 Task: Create in the project TreatWorks and in the Backlog issue 'Changes made by one user not being visible to another user' a child issue 'Email campaign segmentation and personalization remediation and testing', and assign it to team member softage.2@softage.net.
Action: Mouse moved to (570, 535)
Screenshot: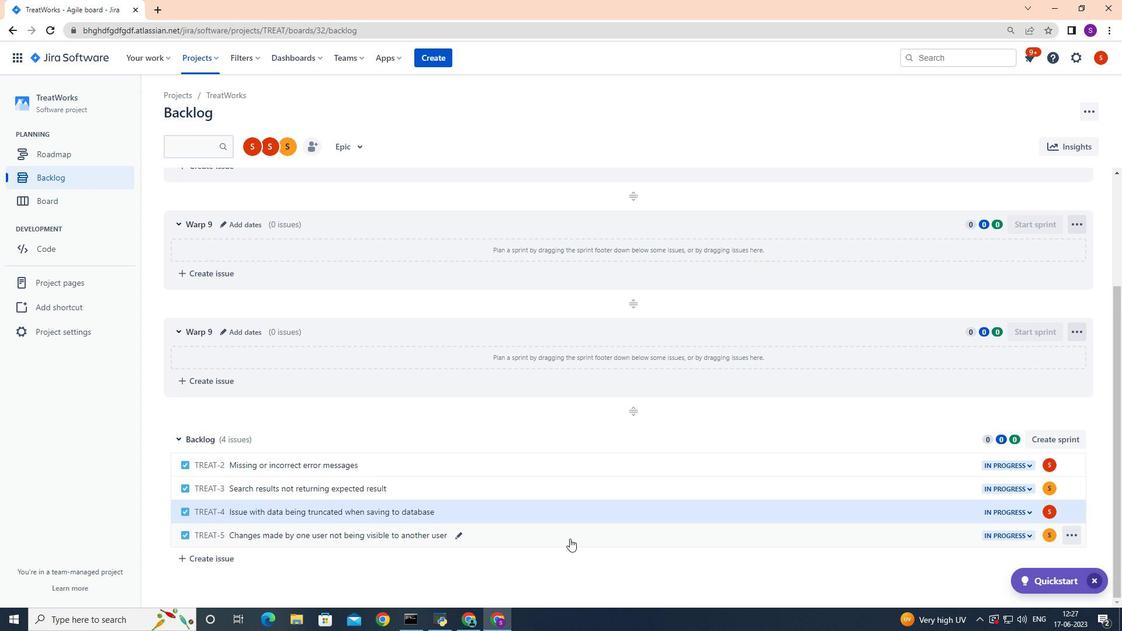 
Action: Mouse pressed left at (570, 535)
Screenshot: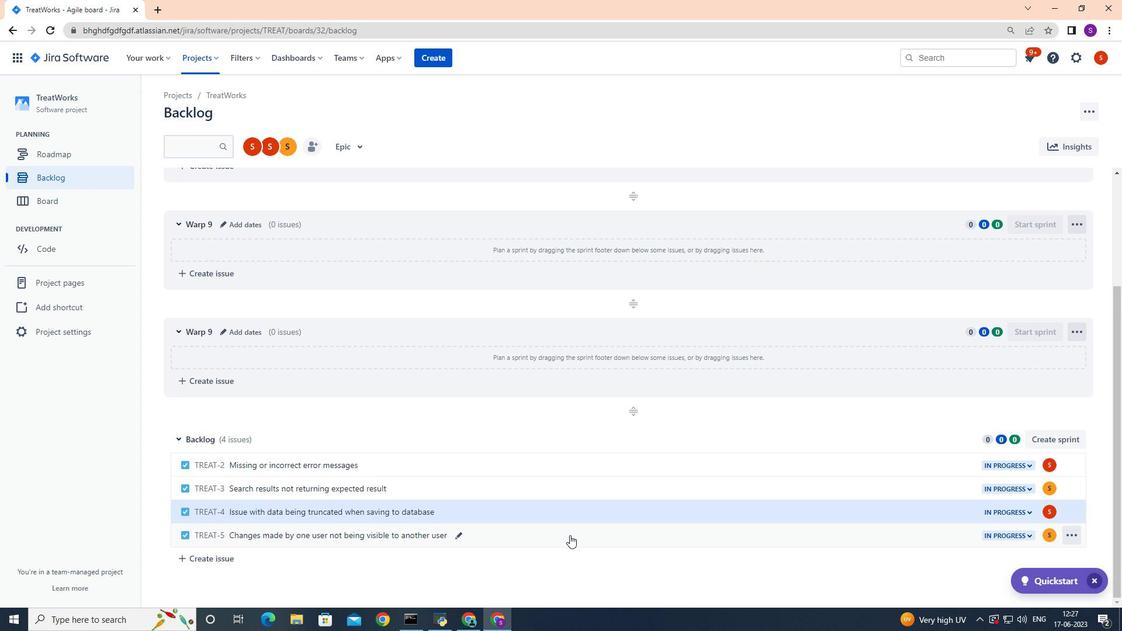 
Action: Mouse moved to (916, 249)
Screenshot: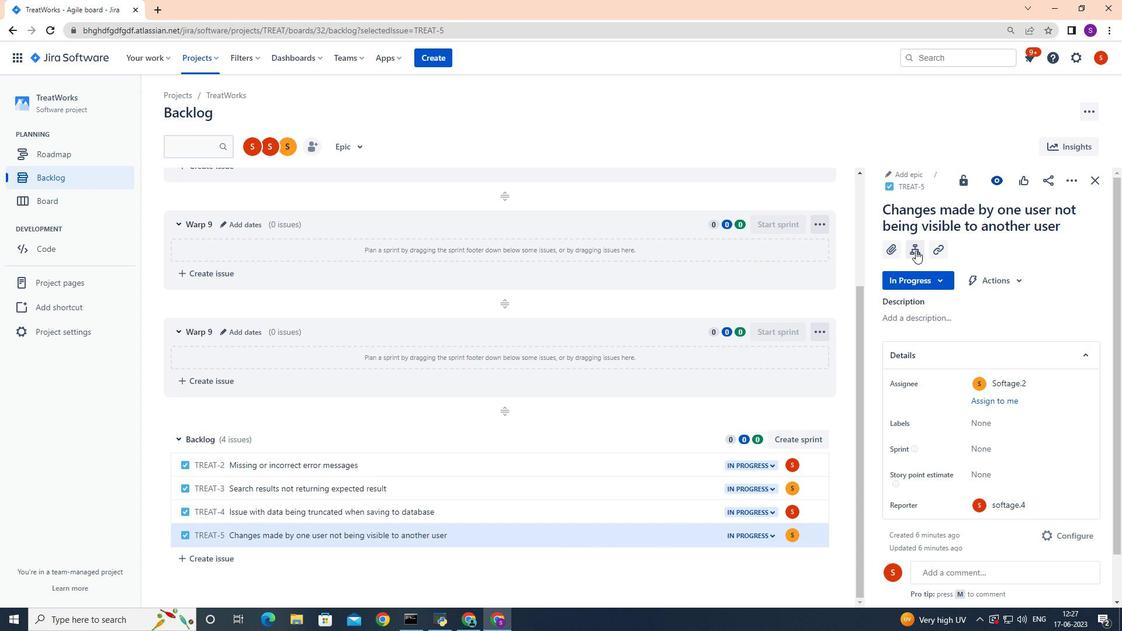 
Action: Mouse pressed left at (916, 249)
Screenshot: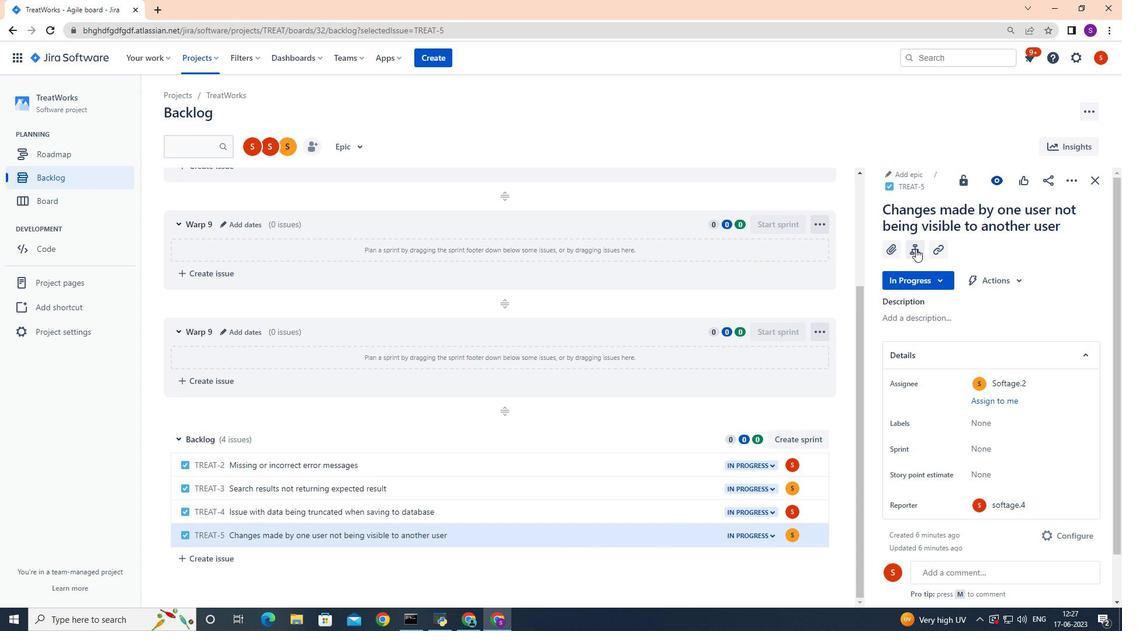 
Action: Mouse moved to (919, 247)
Screenshot: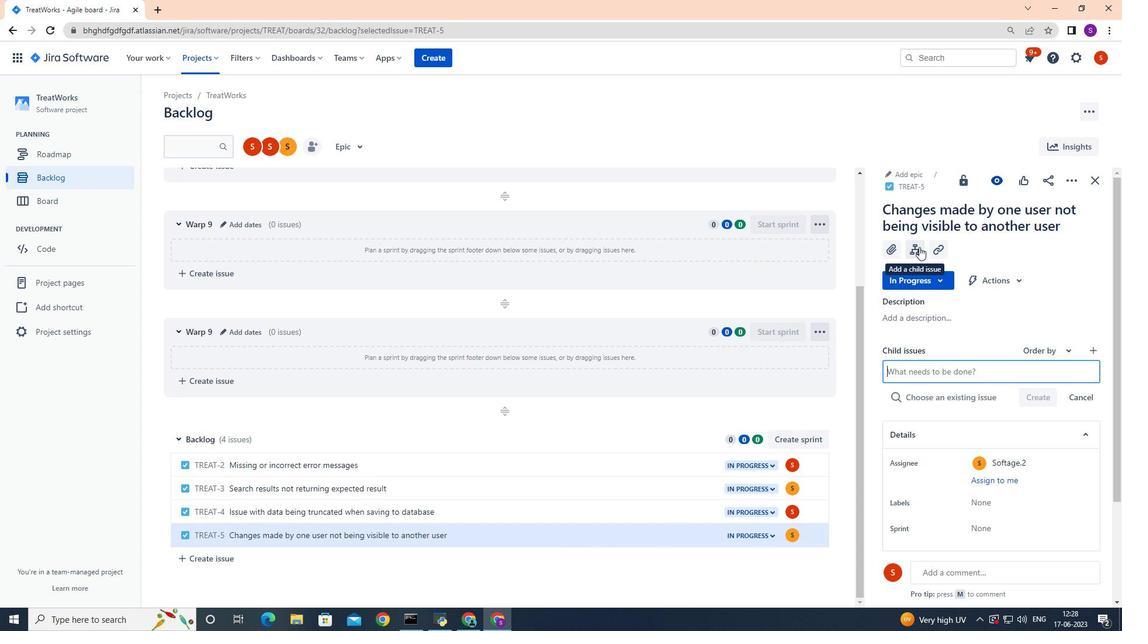 
Action: Key pressed <Key.shift>Email<Key.space>campaigns<Key.space>segmentation<Key.space>and<Key.space>personalization<Key.space>remediation<Key.space>and<Key.space>testing<Key.enter>
Screenshot: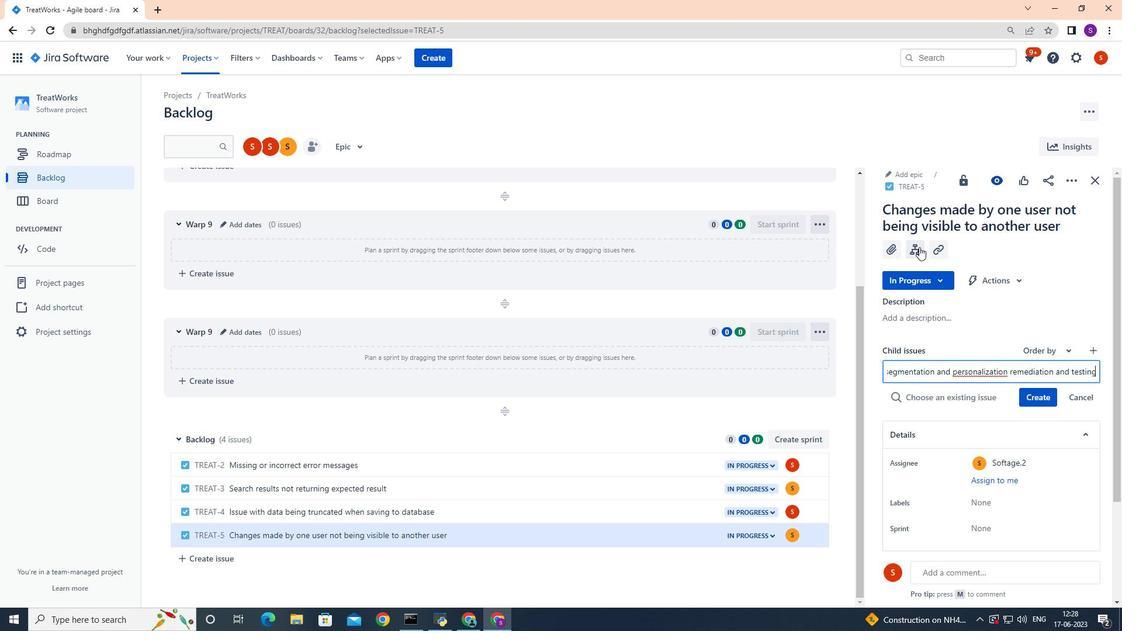 
Action: Mouse moved to (1044, 374)
Screenshot: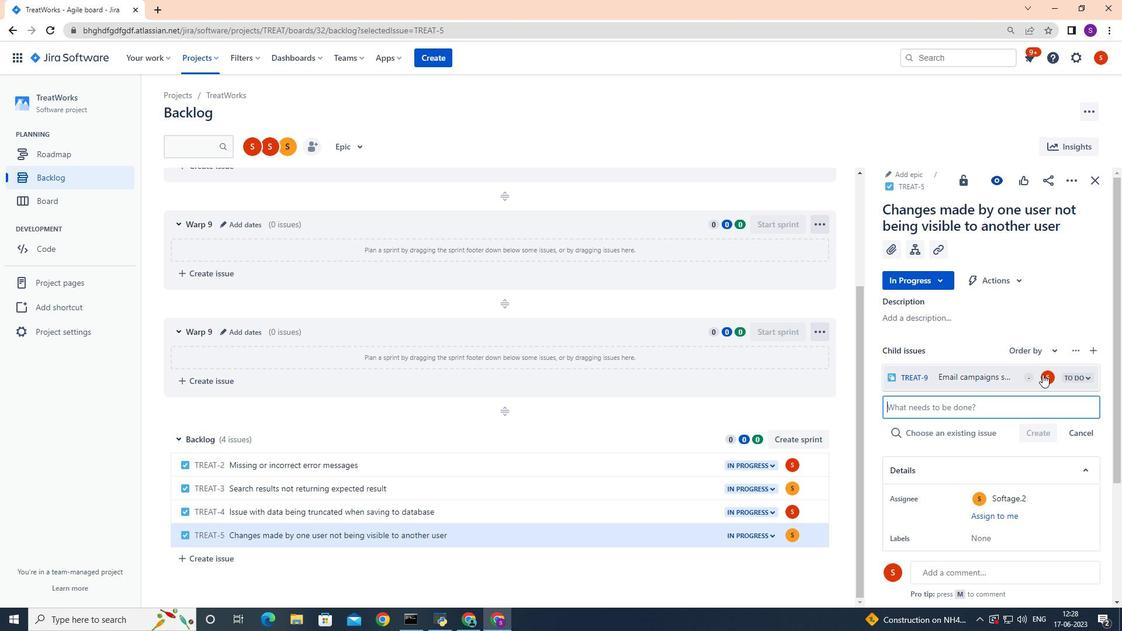 
Action: Mouse pressed left at (1044, 374)
Screenshot: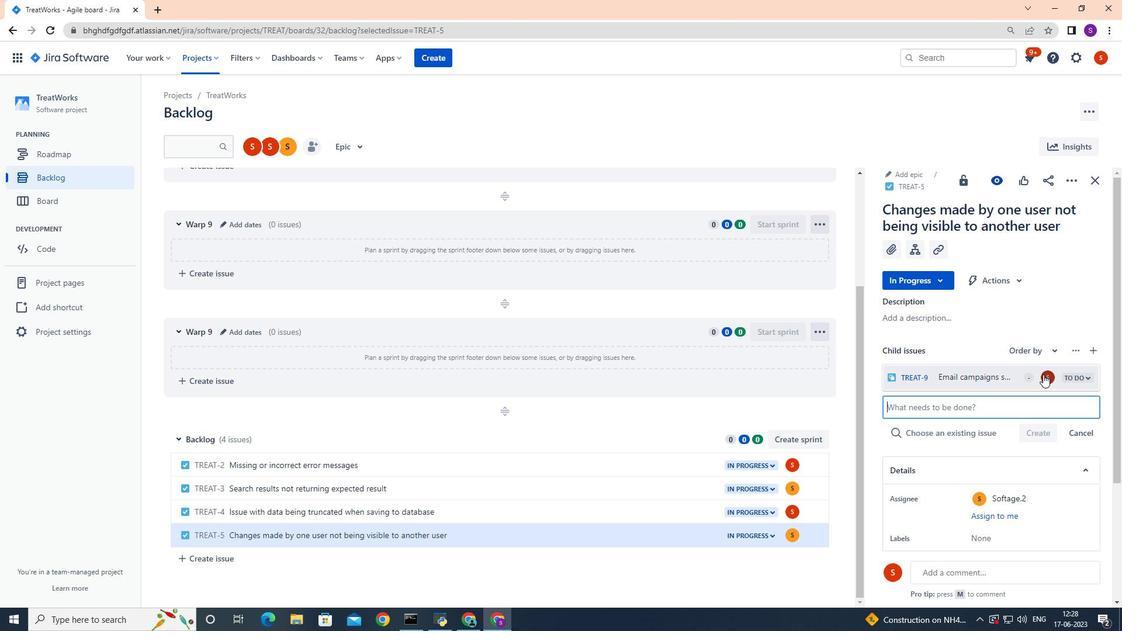 
Action: Mouse moved to (1048, 374)
Screenshot: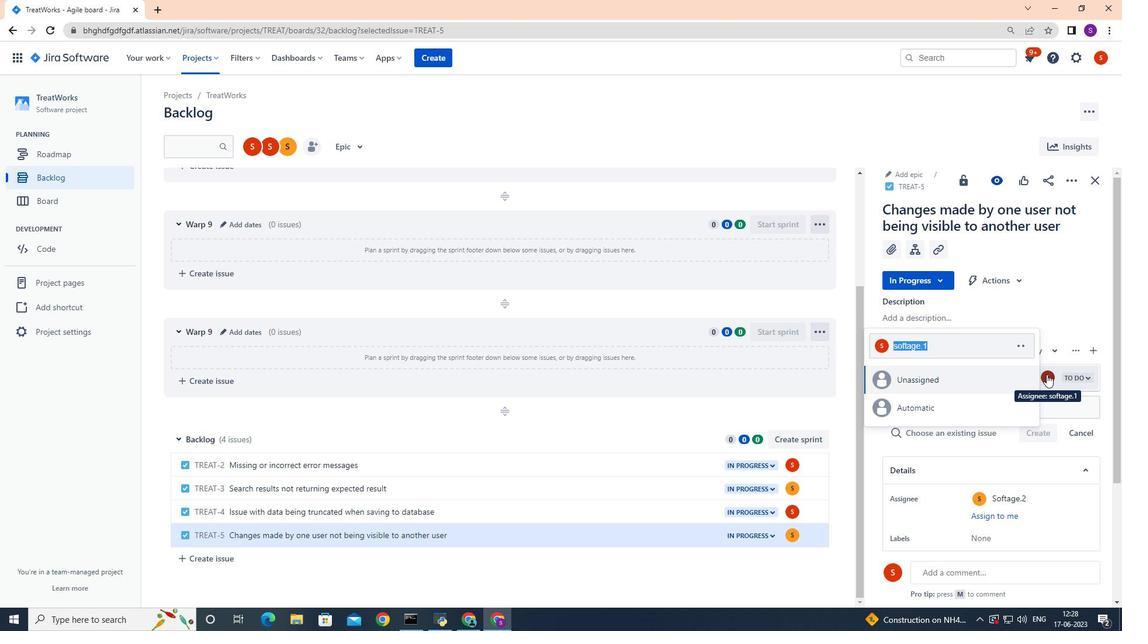 
Action: Key pressed softage.2
Screenshot: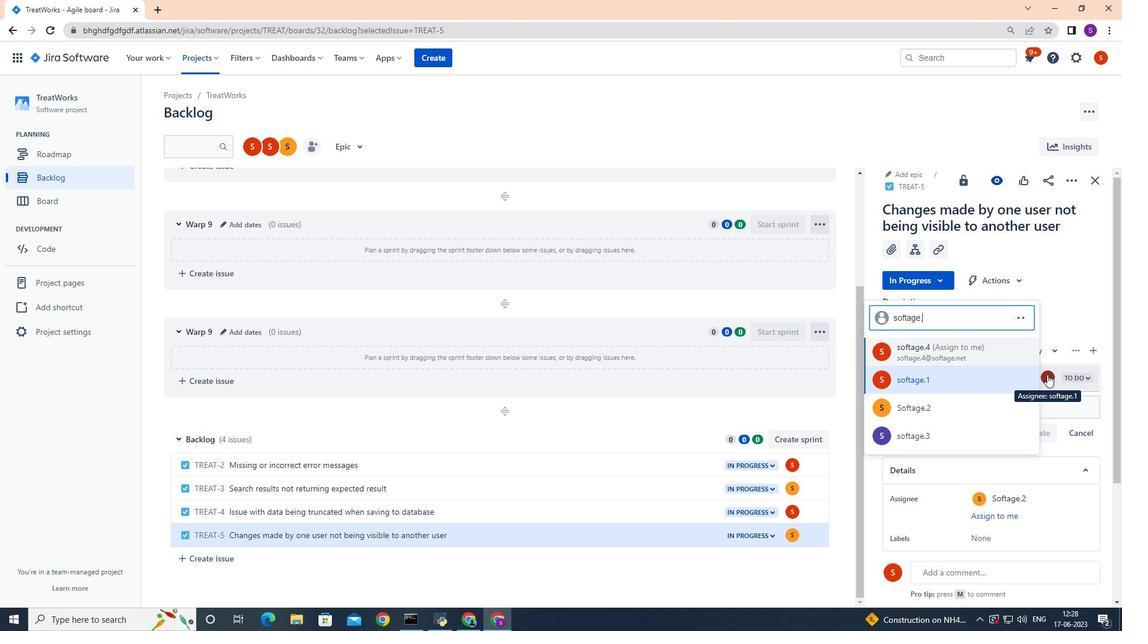 
Action: Mouse moved to (945, 380)
Screenshot: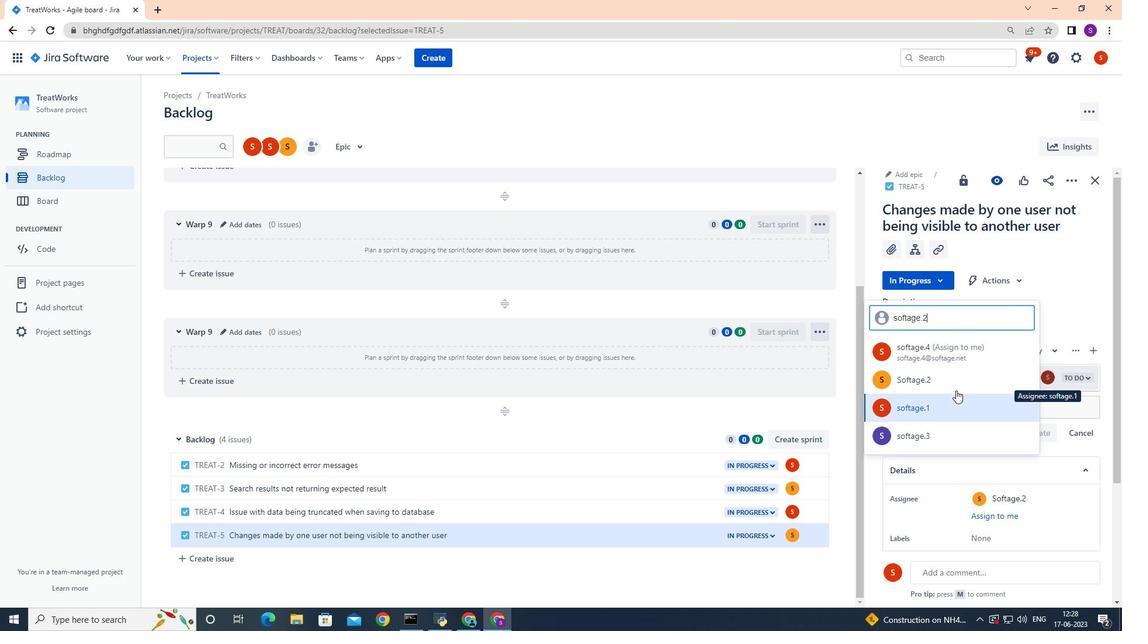
Action: Mouse pressed left at (945, 380)
Screenshot: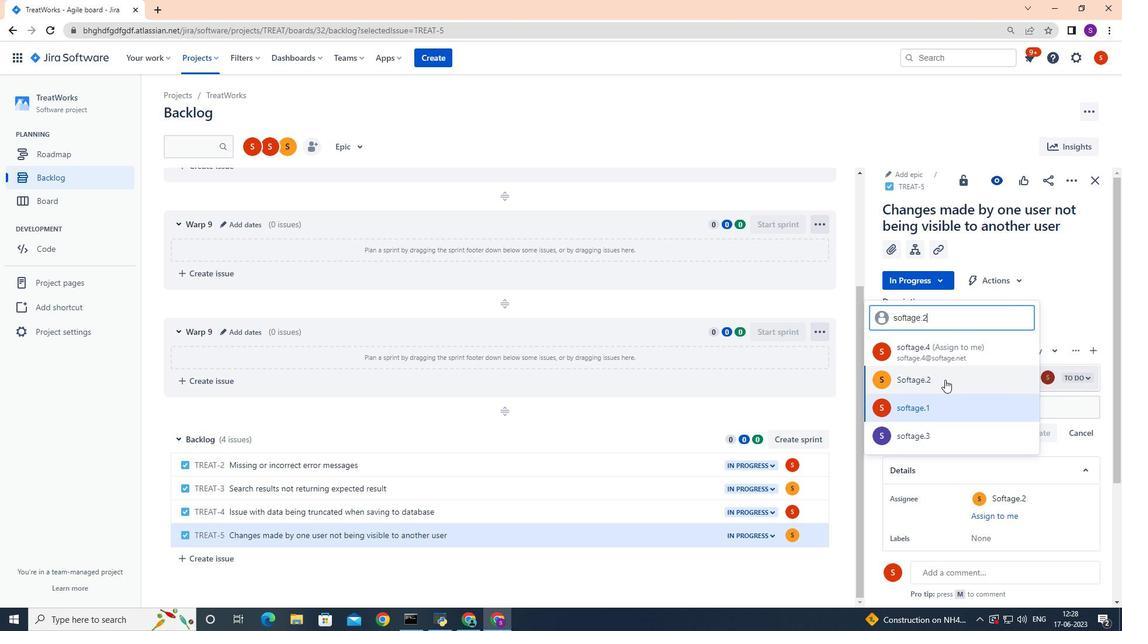 
